 Task: Delete the address "Duck Creek Road, Springdale, MT 59082".
Action: Mouse moved to (974, 78)
Screenshot: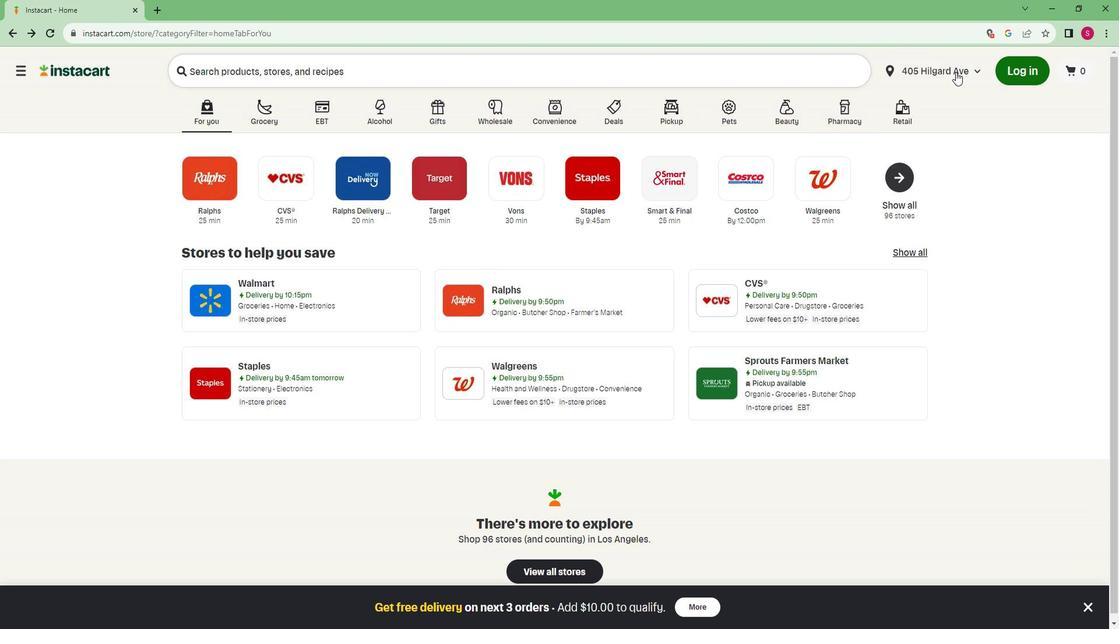 
Action: Mouse pressed left at (974, 78)
Screenshot: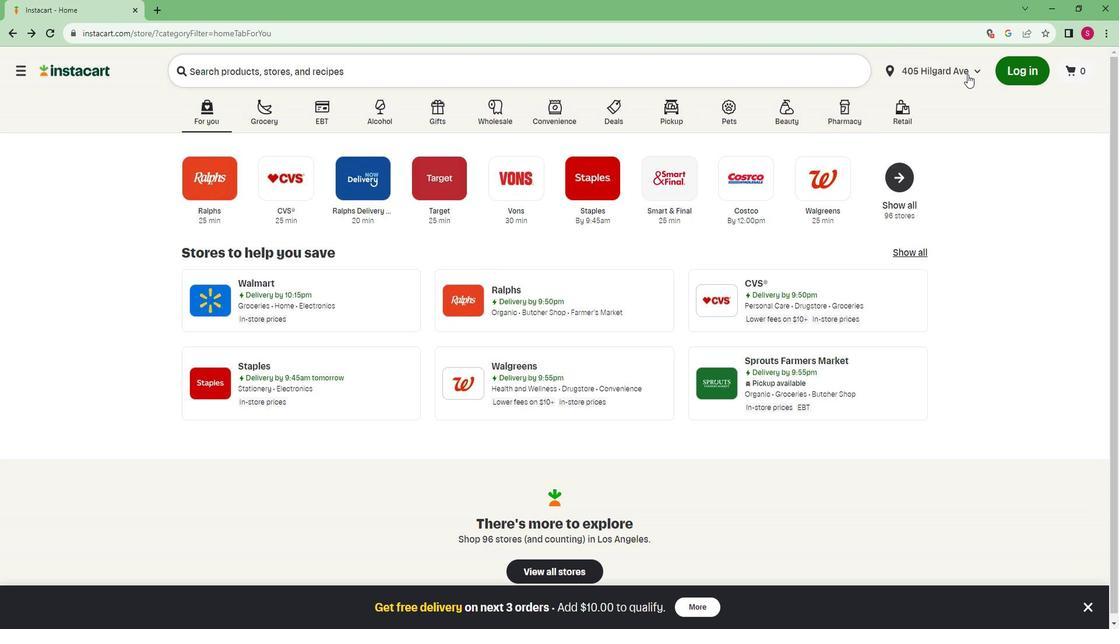 
Action: Mouse moved to (703, 225)
Screenshot: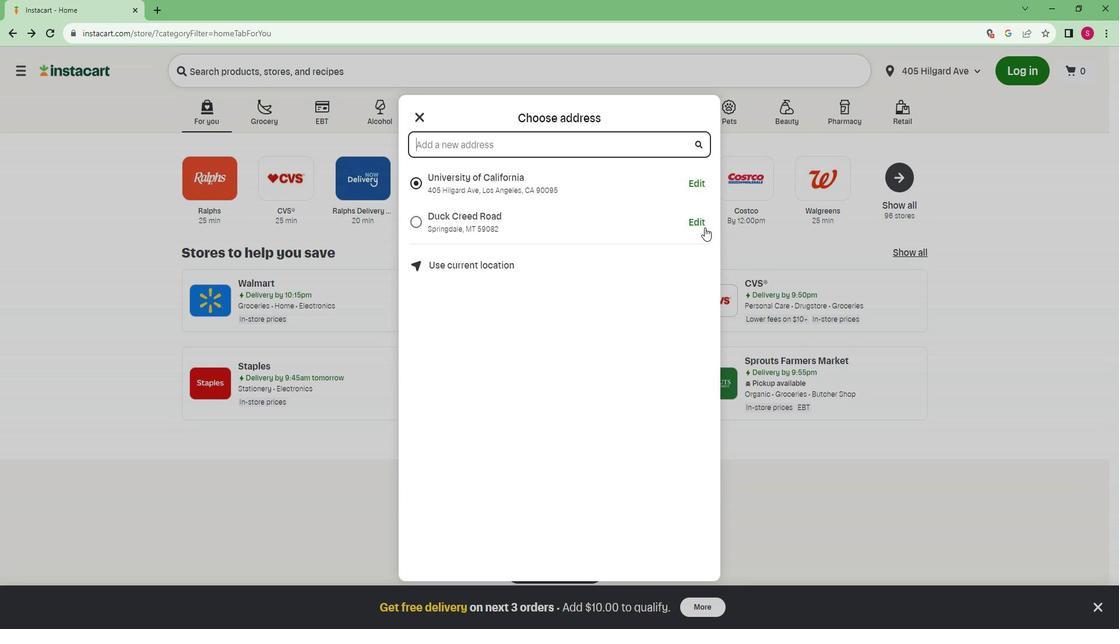 
Action: Mouse pressed left at (703, 225)
Screenshot: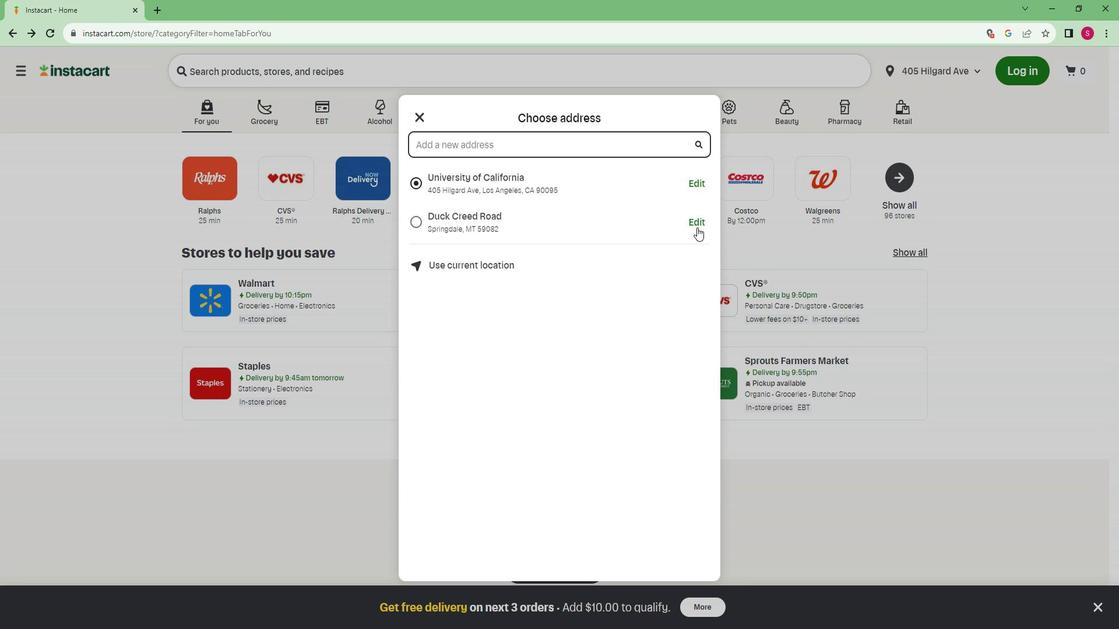 
Action: Mouse moved to (465, 406)
Screenshot: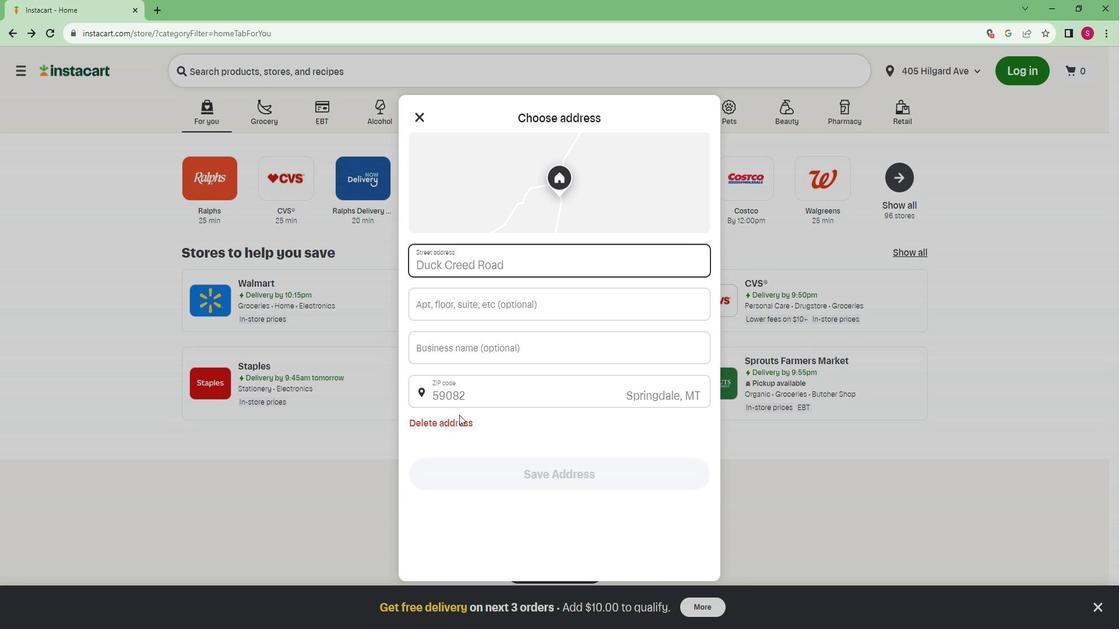 
Action: Mouse pressed left at (465, 406)
Screenshot: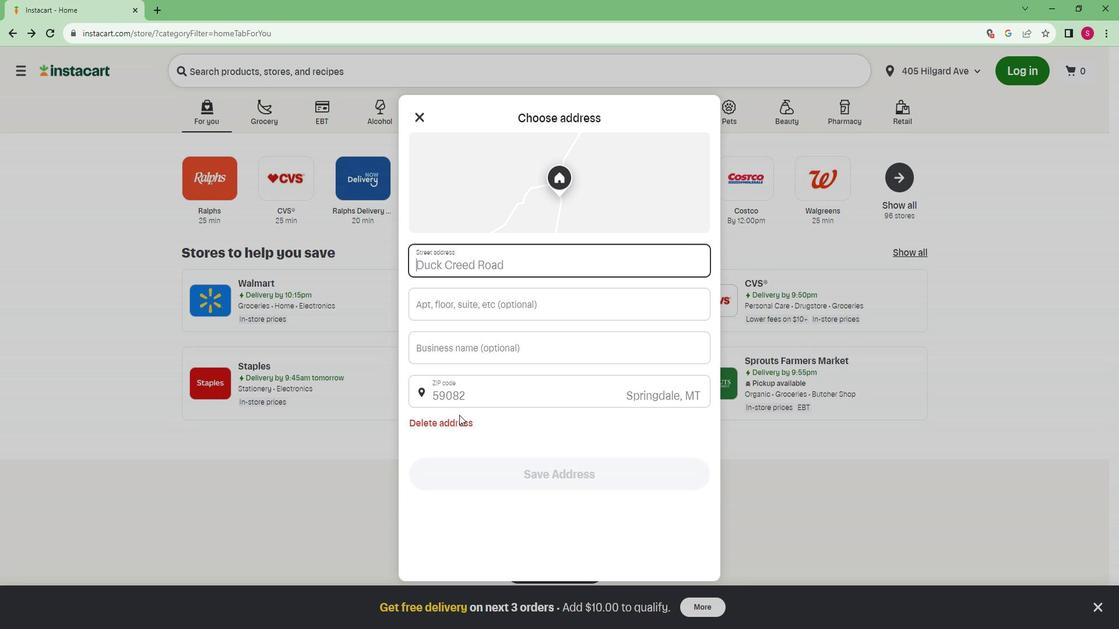 
Action: Mouse moved to (461, 412)
Screenshot: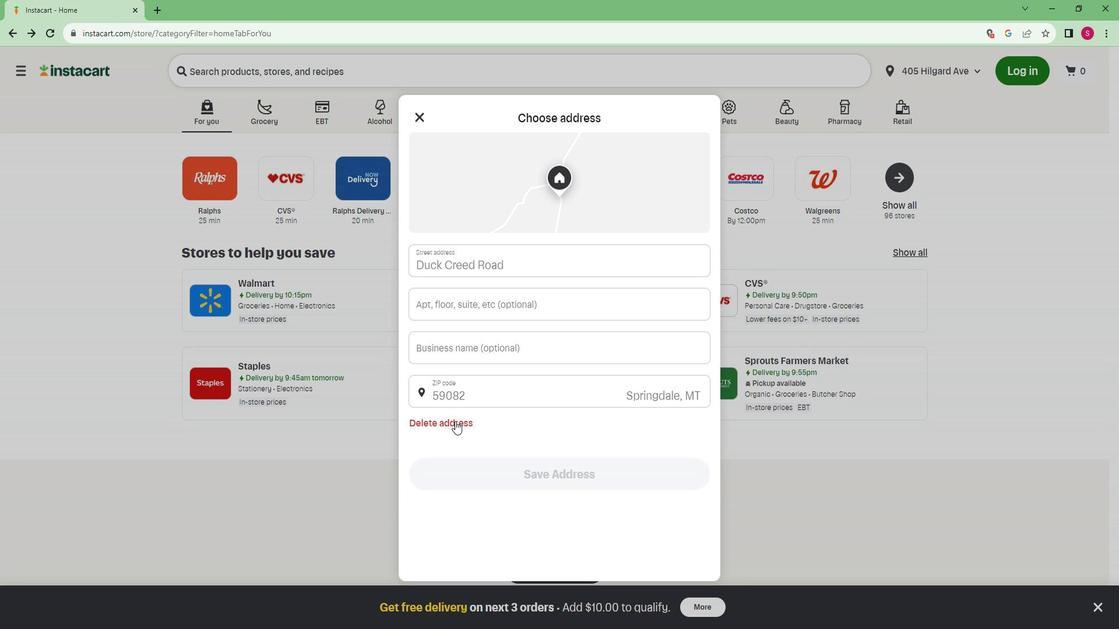 
Action: Mouse pressed left at (461, 412)
Screenshot: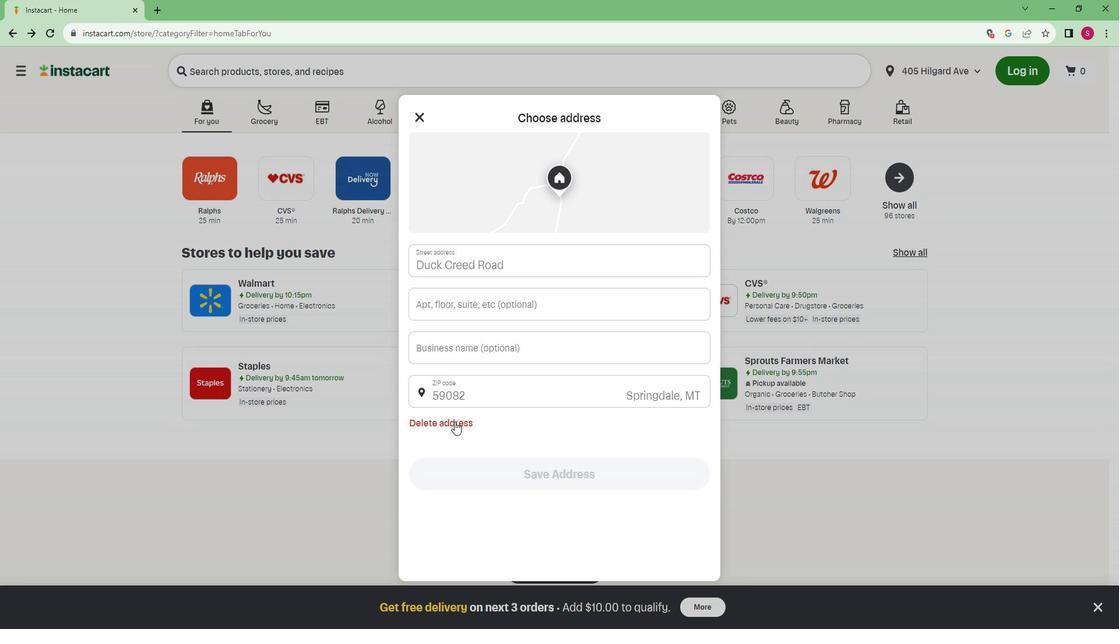 
Action: Mouse moved to (627, 100)
Screenshot: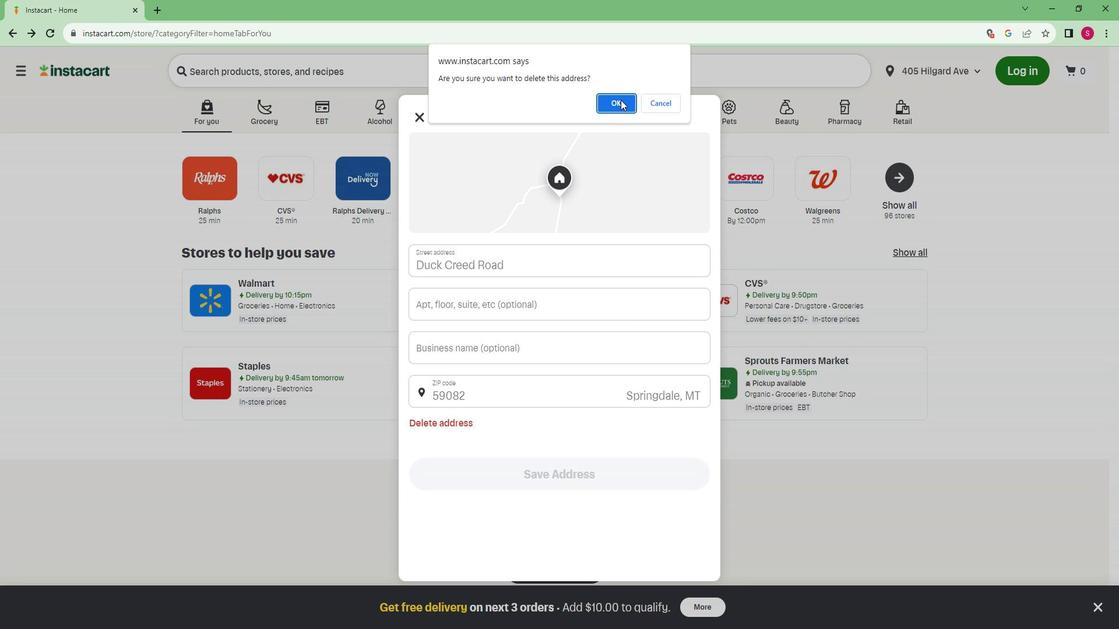 
Action: Mouse pressed left at (627, 100)
Screenshot: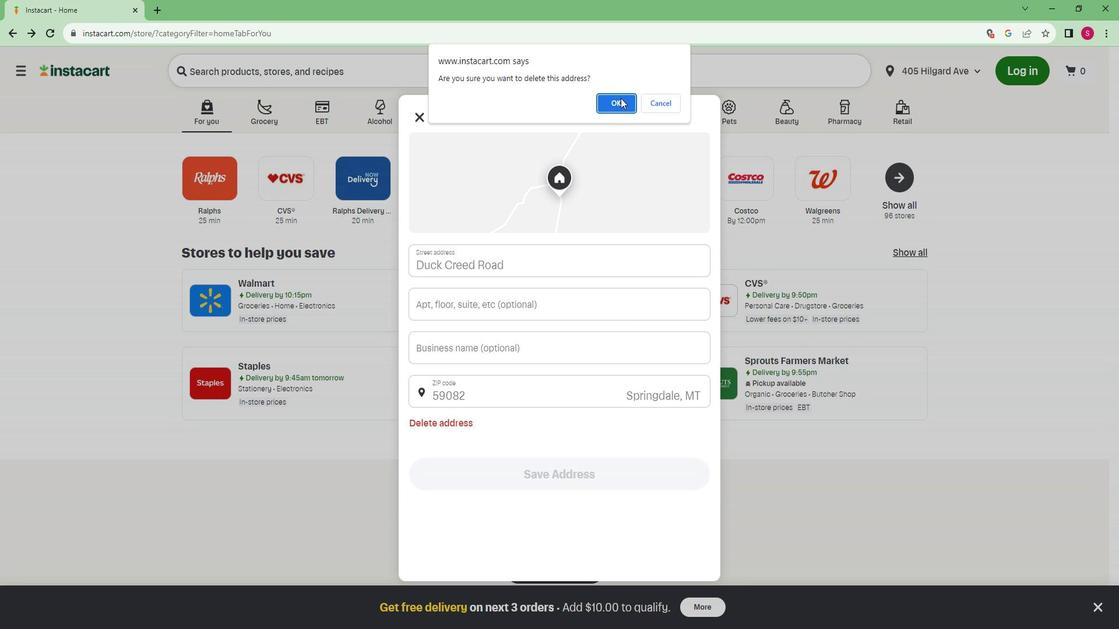 
Action: Mouse moved to (501, 123)
Screenshot: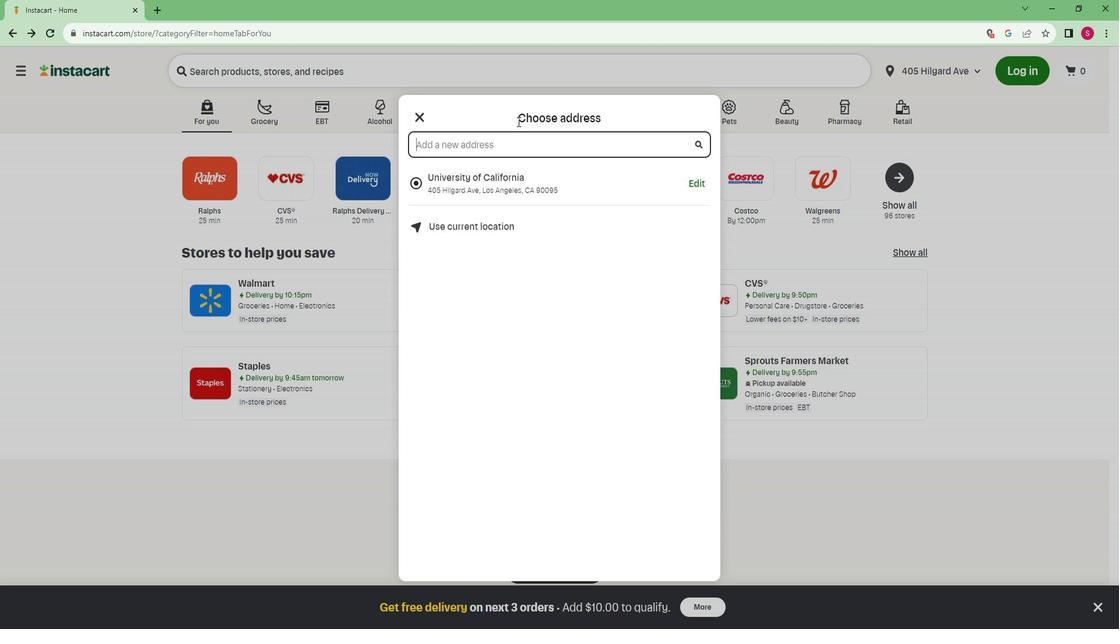 
